 Task: Create a due date automation trigger when advanced on, on the monday of the week a card is due add dates due in less than 1 working days at 11:00 AM.
Action: Mouse moved to (998, 80)
Screenshot: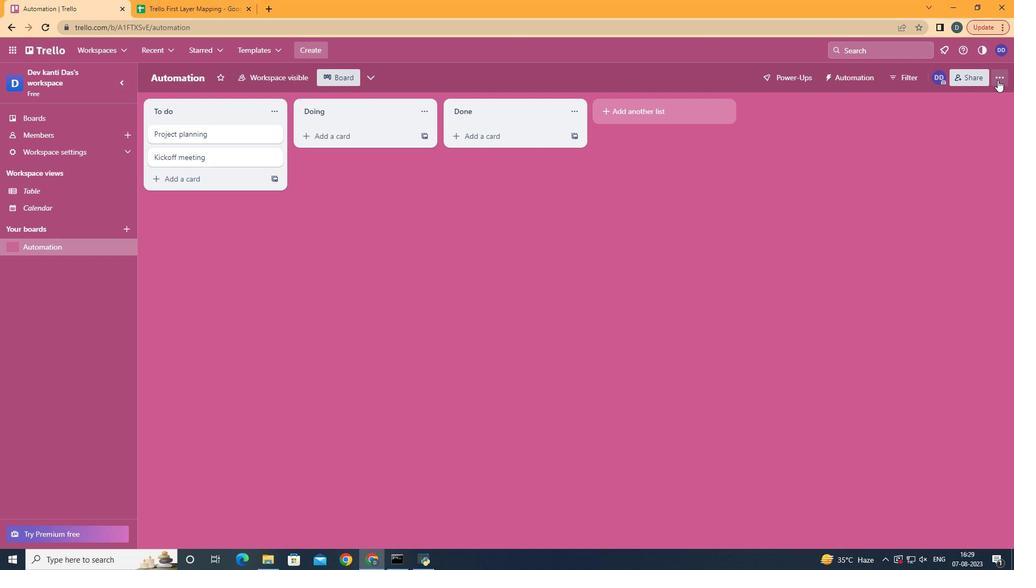 
Action: Mouse pressed left at (998, 80)
Screenshot: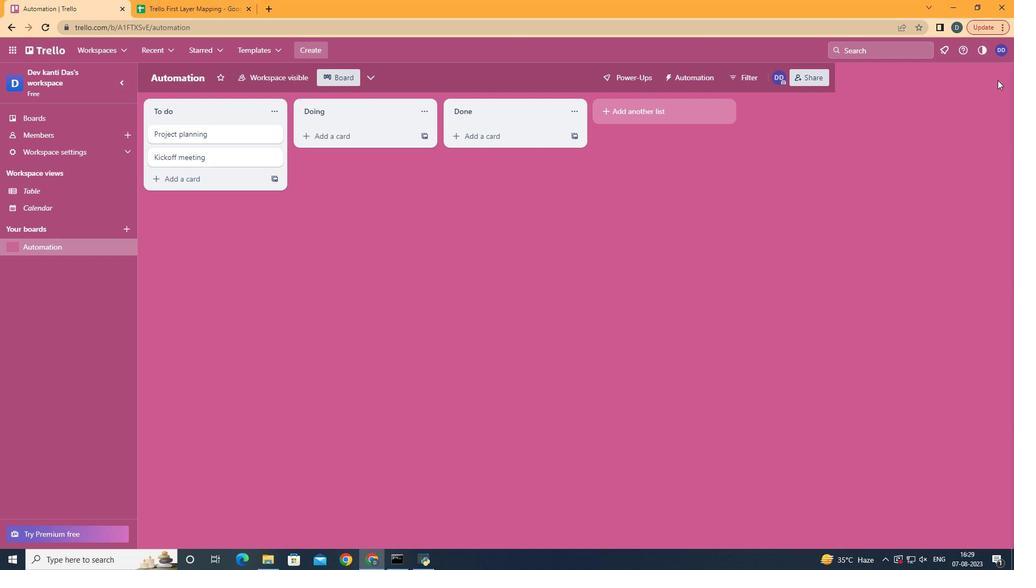 
Action: Mouse moved to (910, 218)
Screenshot: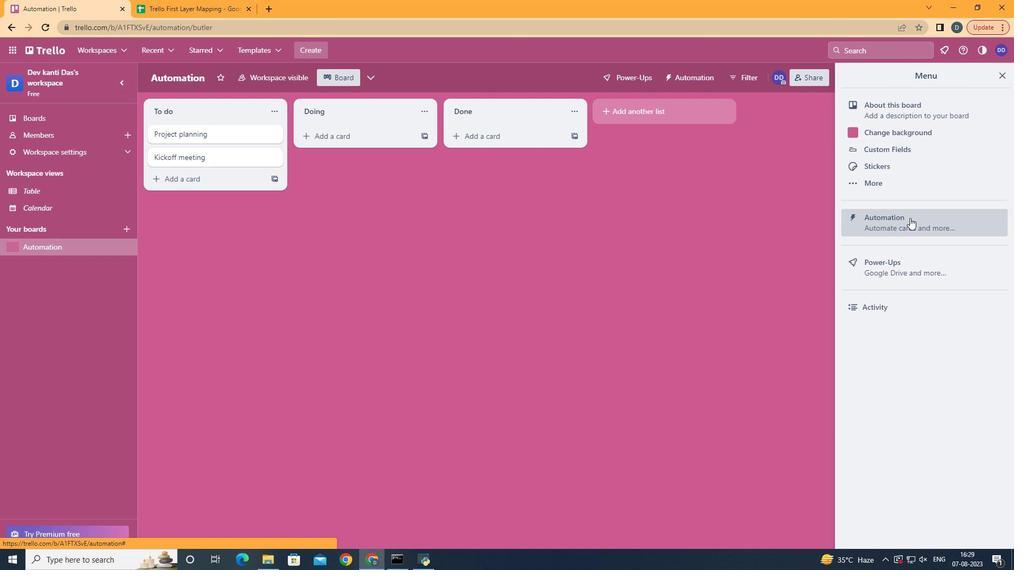 
Action: Mouse pressed left at (910, 218)
Screenshot: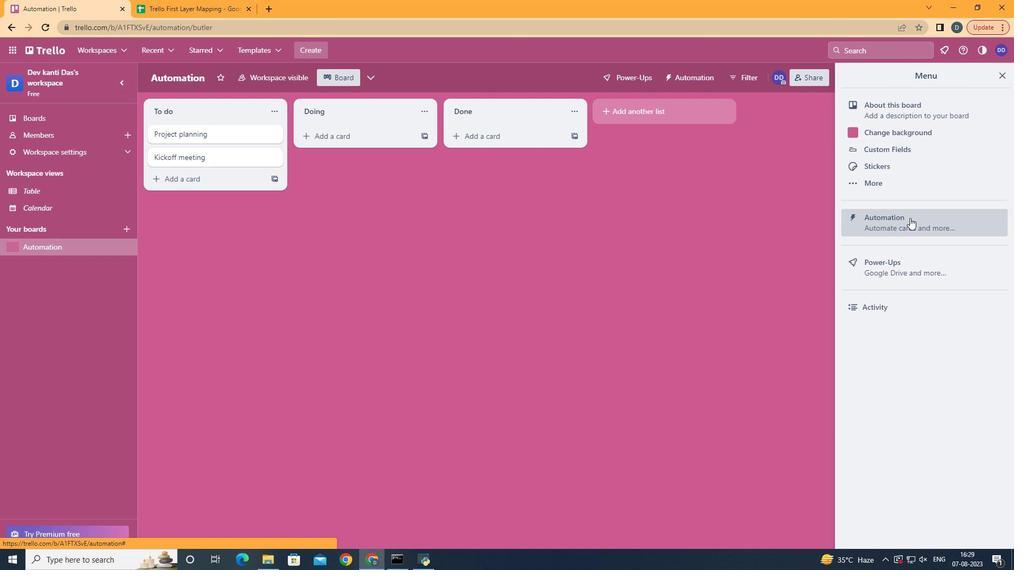 
Action: Mouse moved to (205, 212)
Screenshot: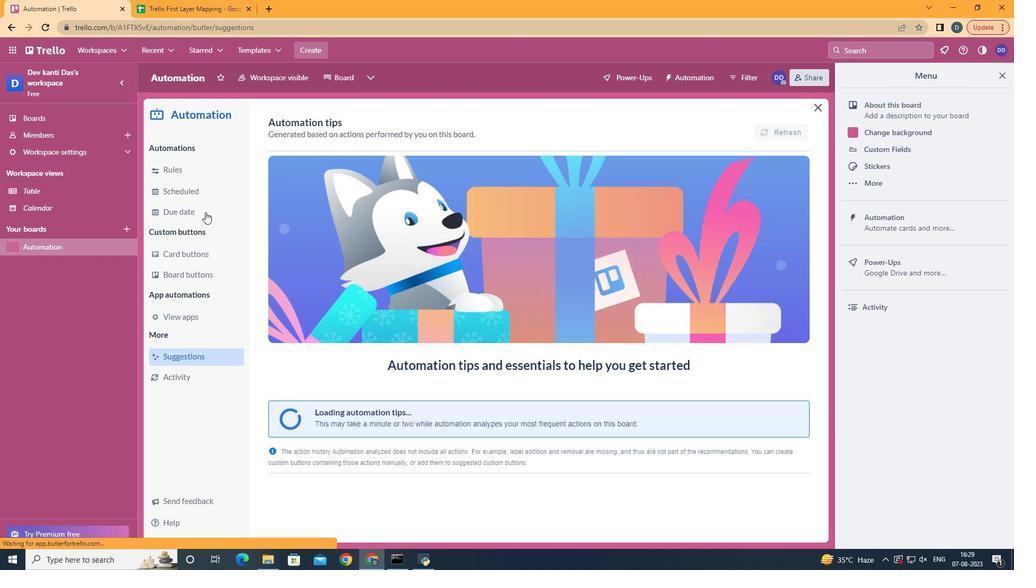 
Action: Mouse pressed left at (205, 212)
Screenshot: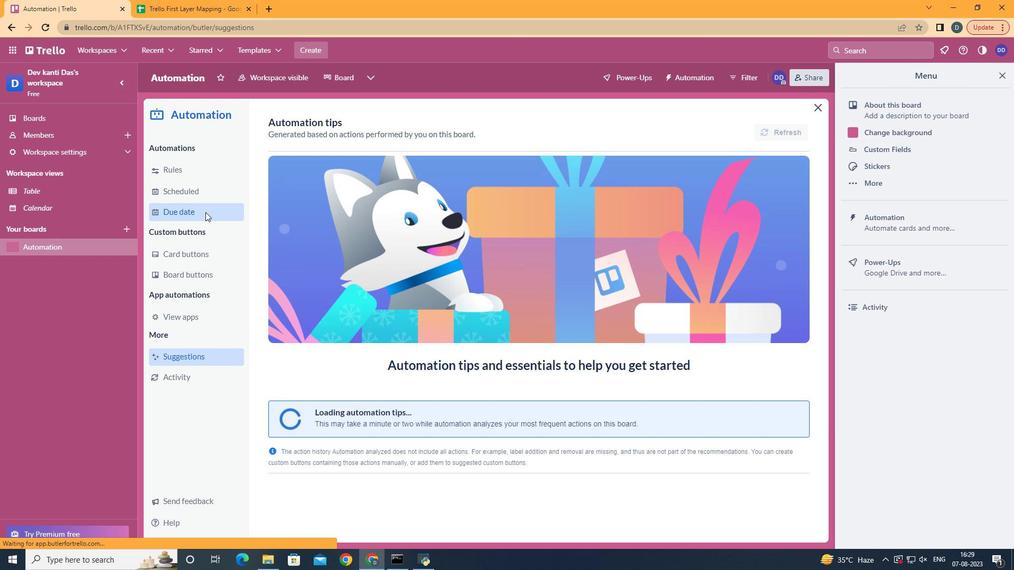 
Action: Mouse moved to (738, 130)
Screenshot: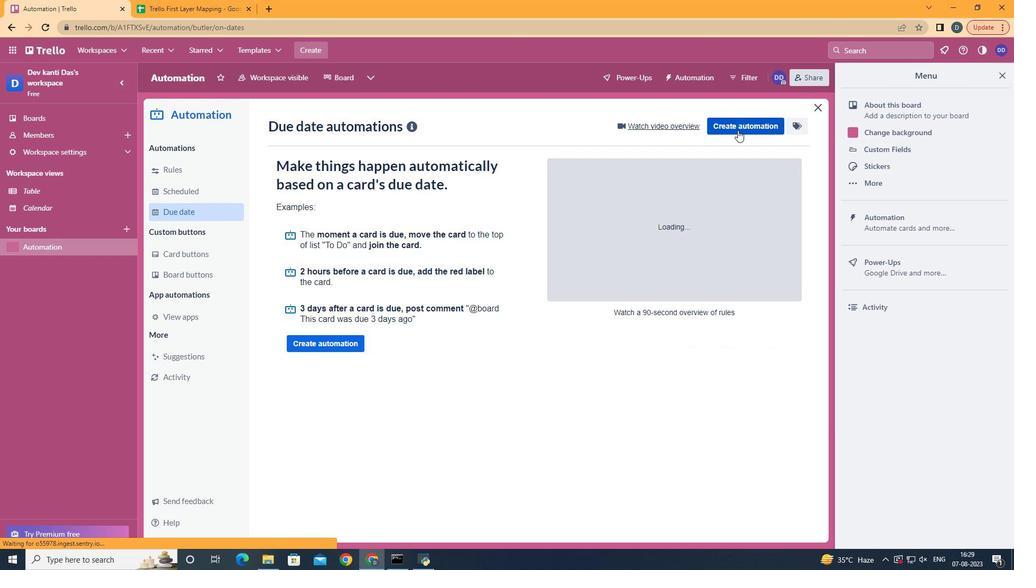 
Action: Mouse pressed left at (738, 130)
Screenshot: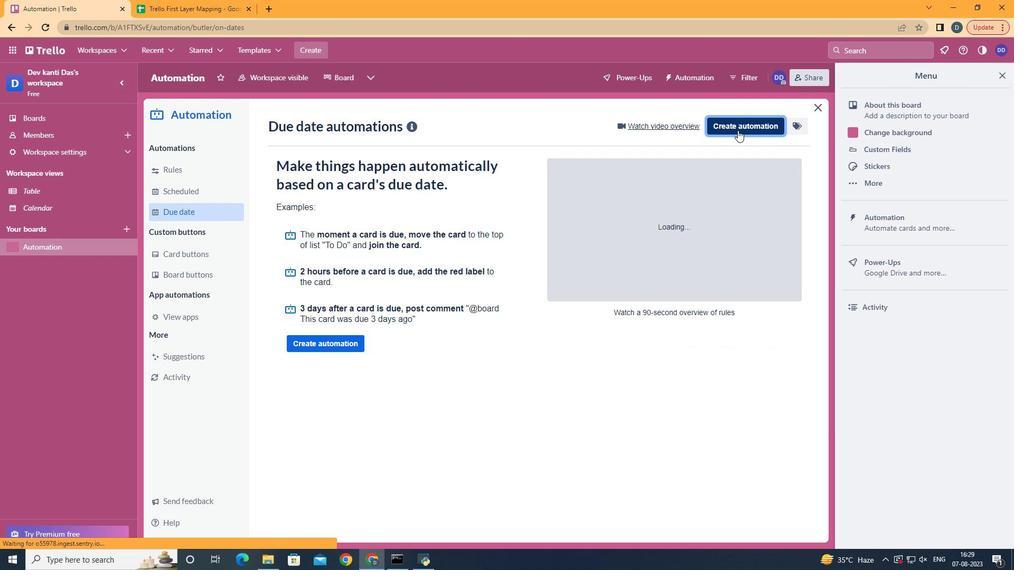 
Action: Mouse moved to (524, 229)
Screenshot: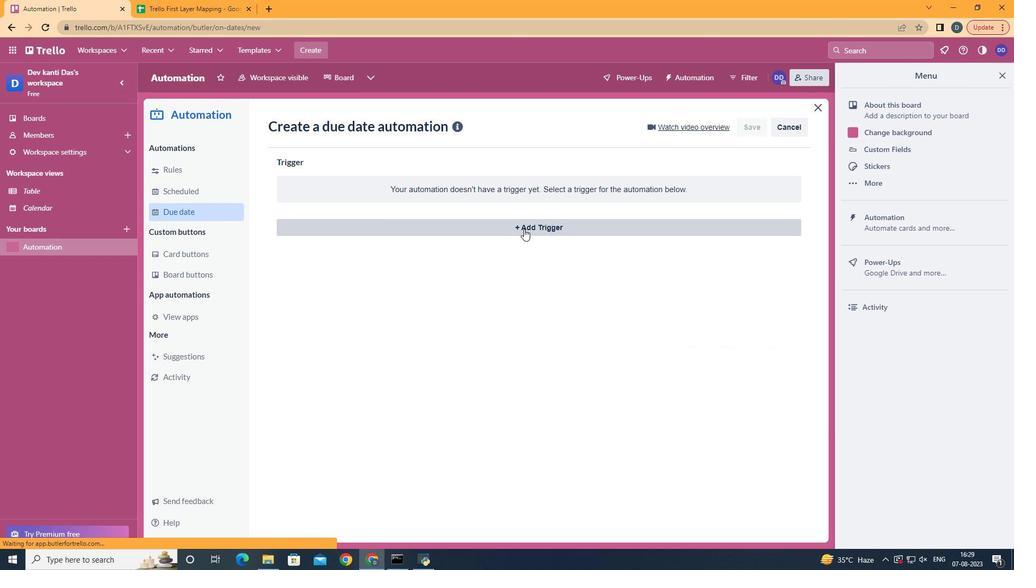 
Action: Mouse pressed left at (524, 229)
Screenshot: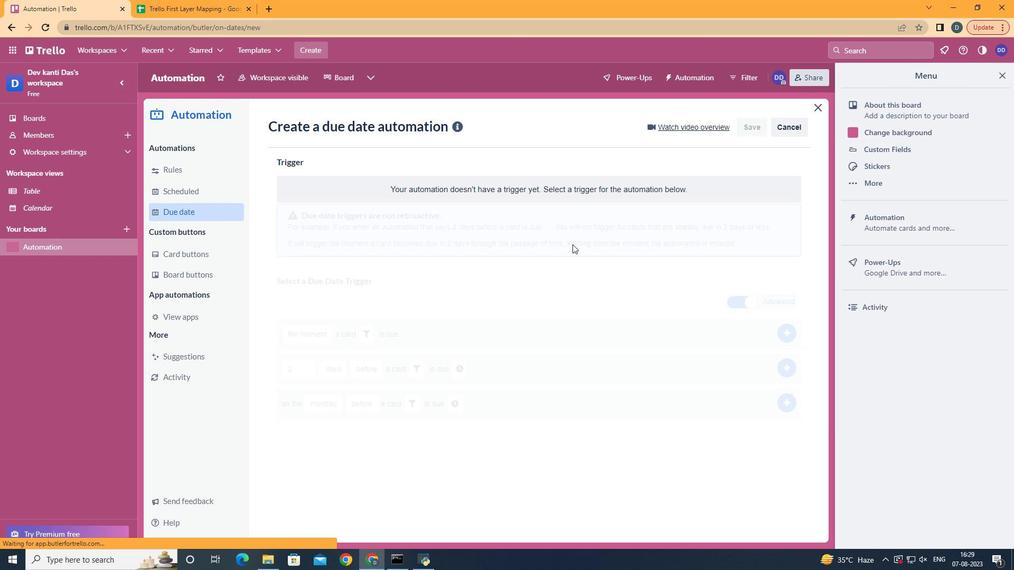 
Action: Mouse moved to (352, 281)
Screenshot: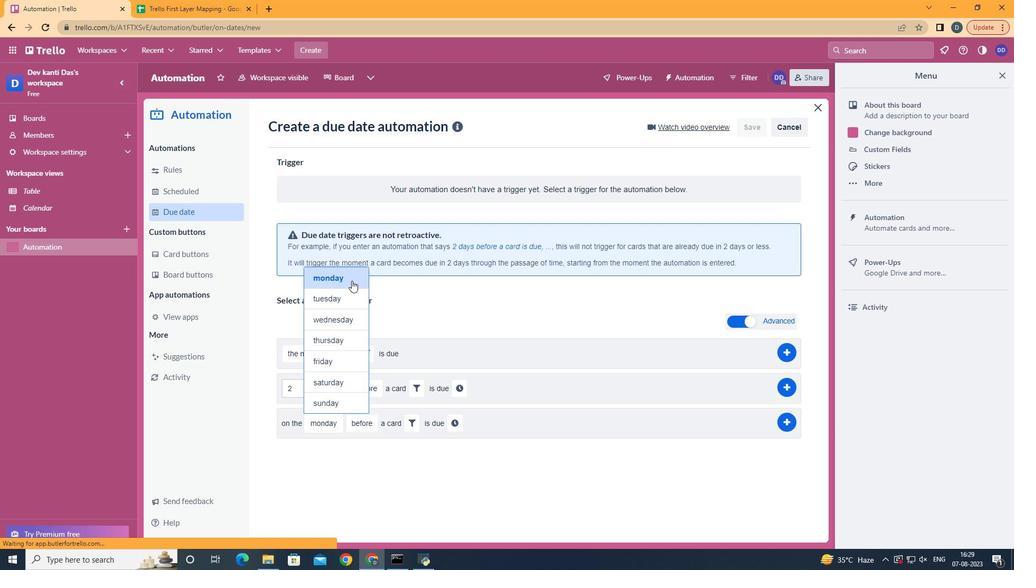 
Action: Mouse pressed left at (352, 281)
Screenshot: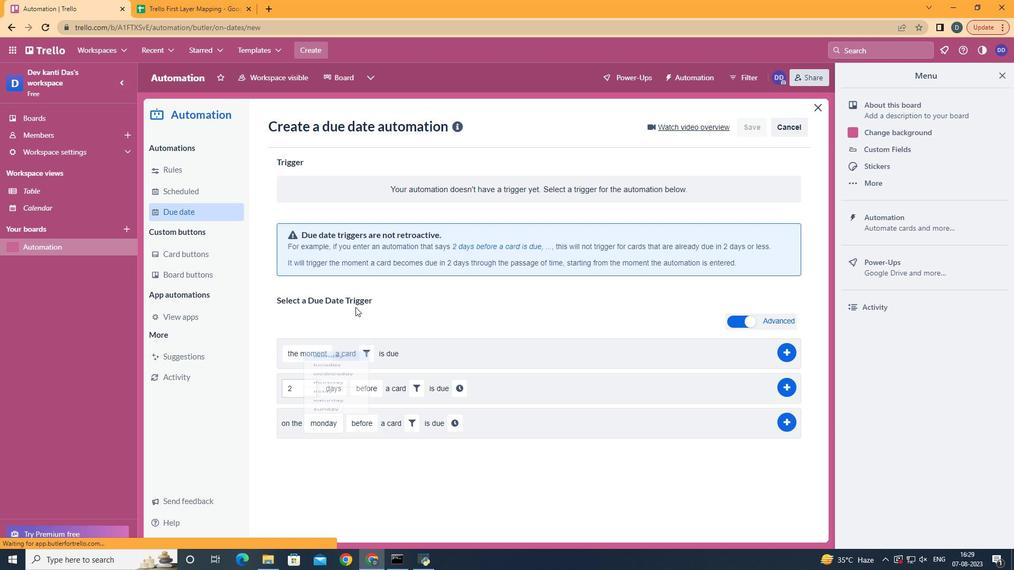 
Action: Mouse moved to (375, 489)
Screenshot: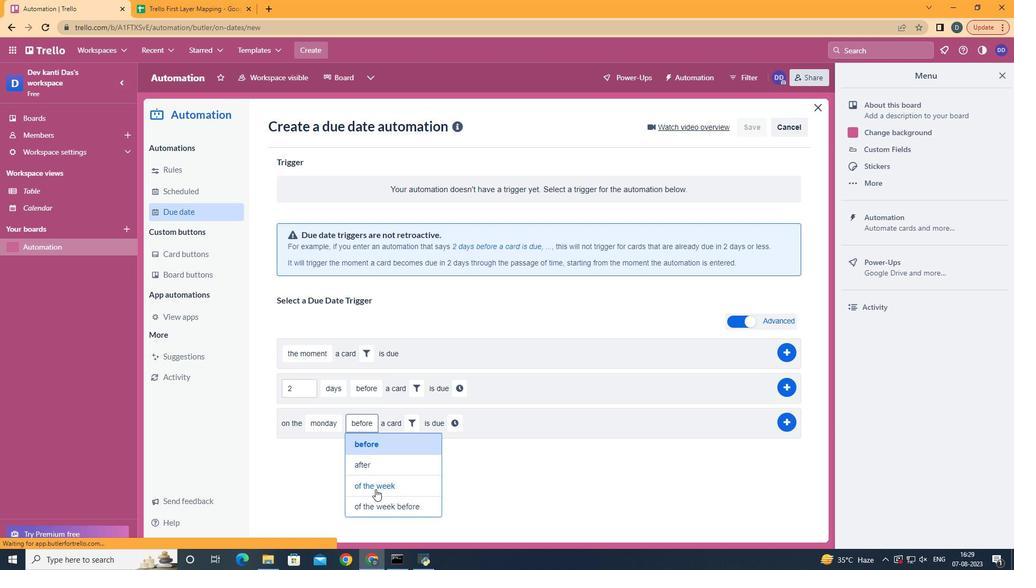 
Action: Mouse pressed left at (375, 489)
Screenshot: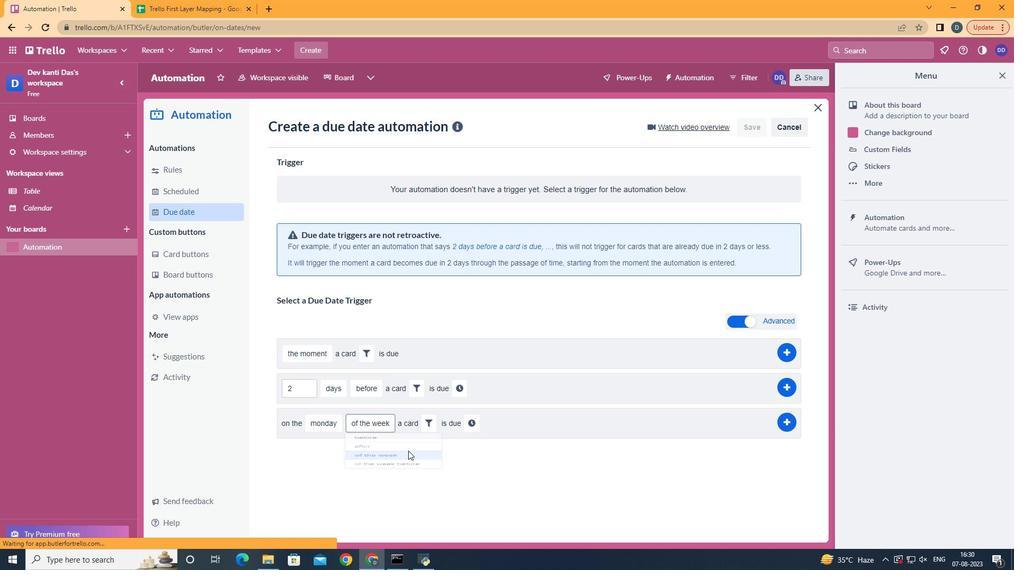 
Action: Mouse moved to (425, 424)
Screenshot: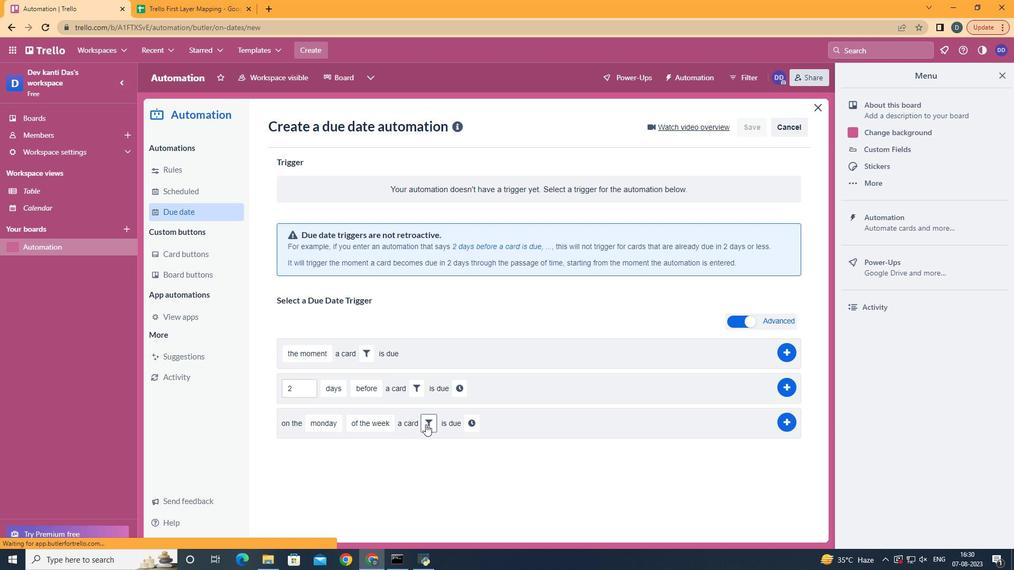
Action: Mouse pressed left at (425, 424)
Screenshot: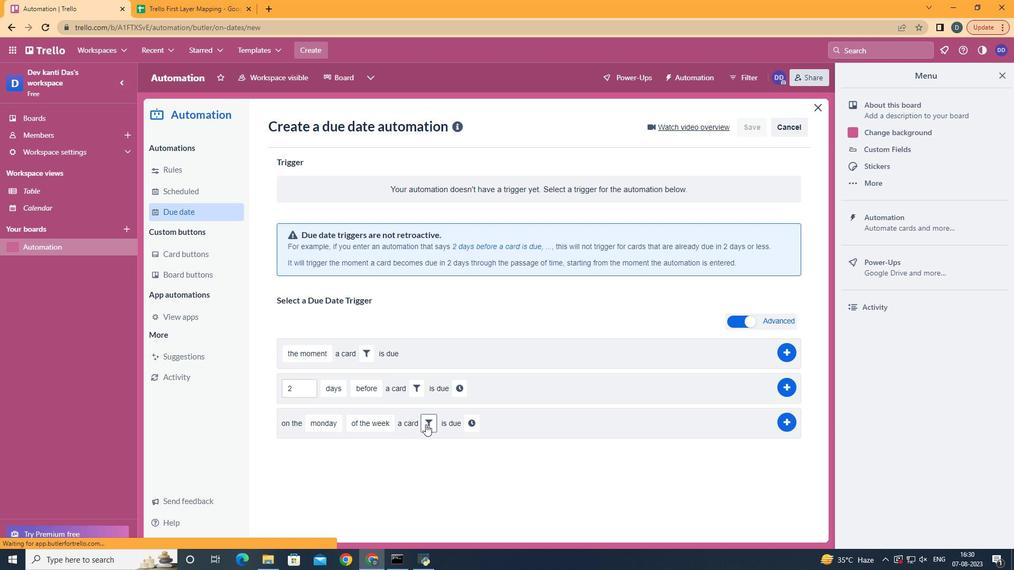 
Action: Mouse moved to (493, 459)
Screenshot: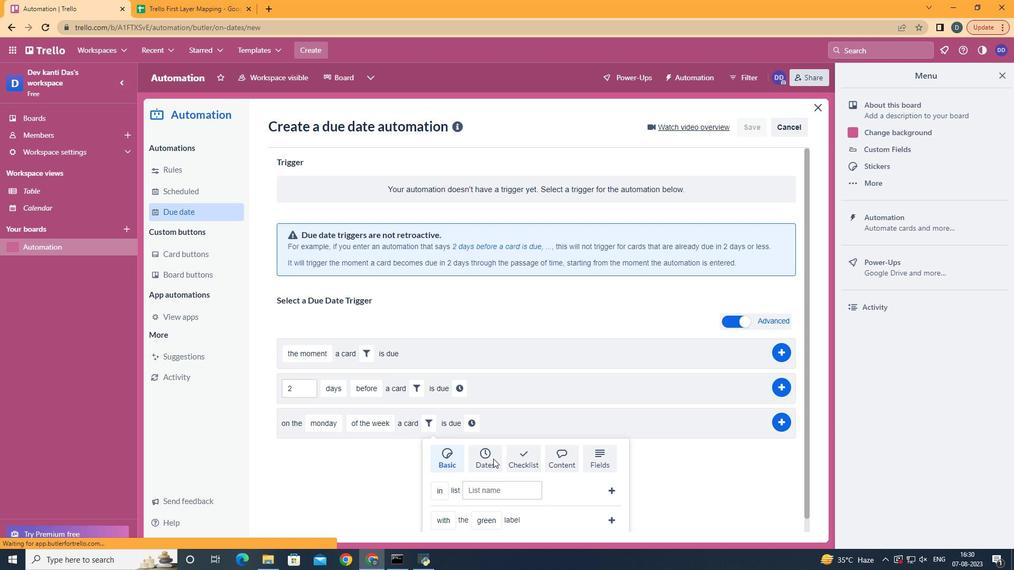 
Action: Mouse pressed left at (493, 459)
Screenshot: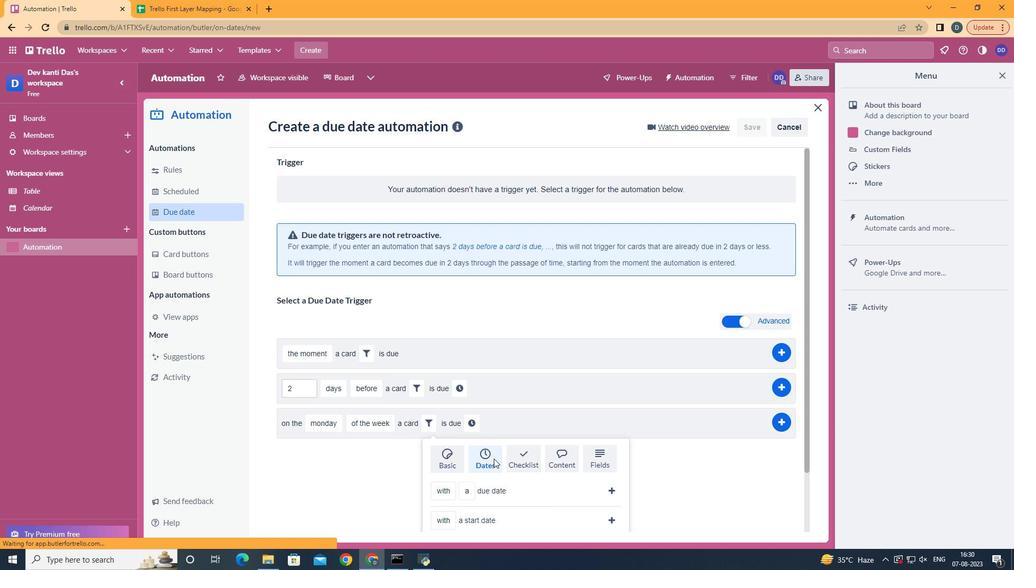 
Action: Mouse moved to (494, 459)
Screenshot: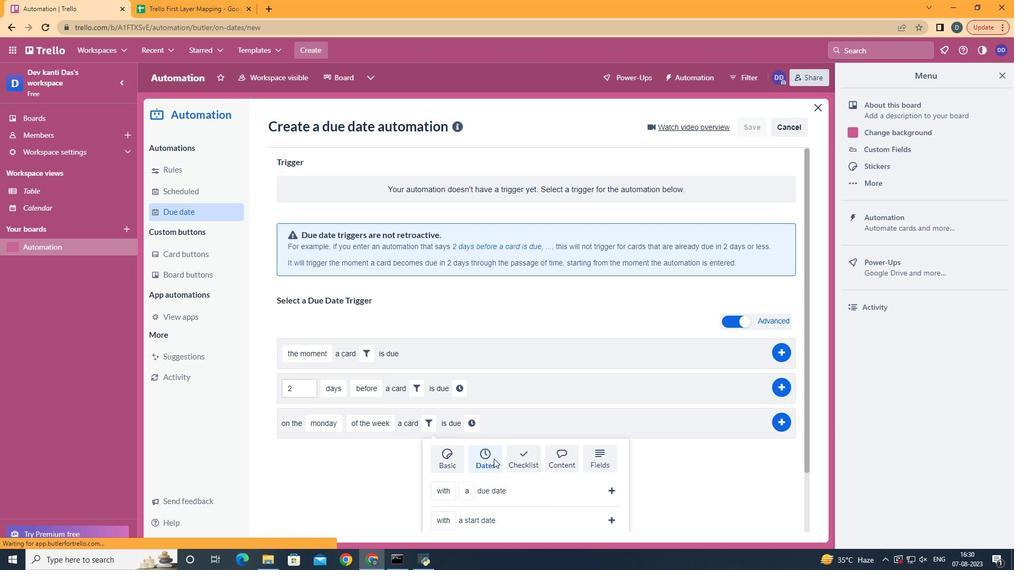 
Action: Mouse scrolled (494, 458) with delta (0, 0)
Screenshot: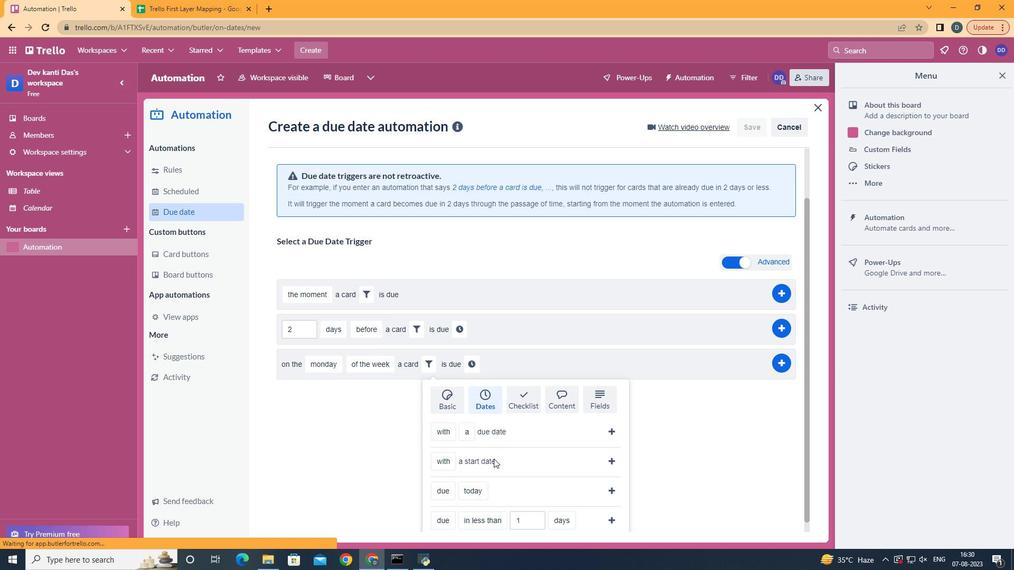 
Action: Mouse scrolled (494, 458) with delta (0, 0)
Screenshot: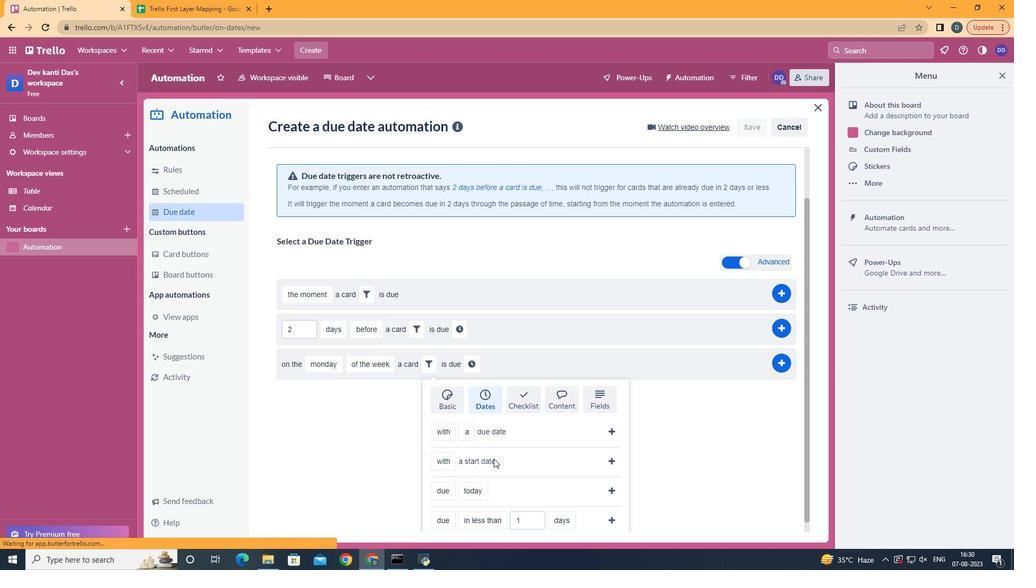 
Action: Mouse scrolled (494, 458) with delta (0, 0)
Screenshot: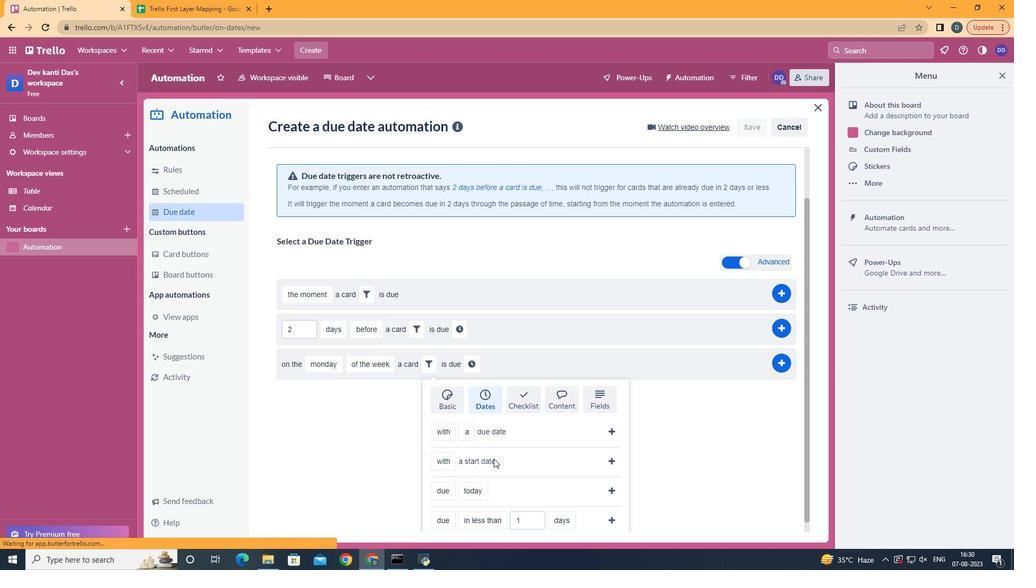 
Action: Mouse scrolled (494, 458) with delta (0, 0)
Screenshot: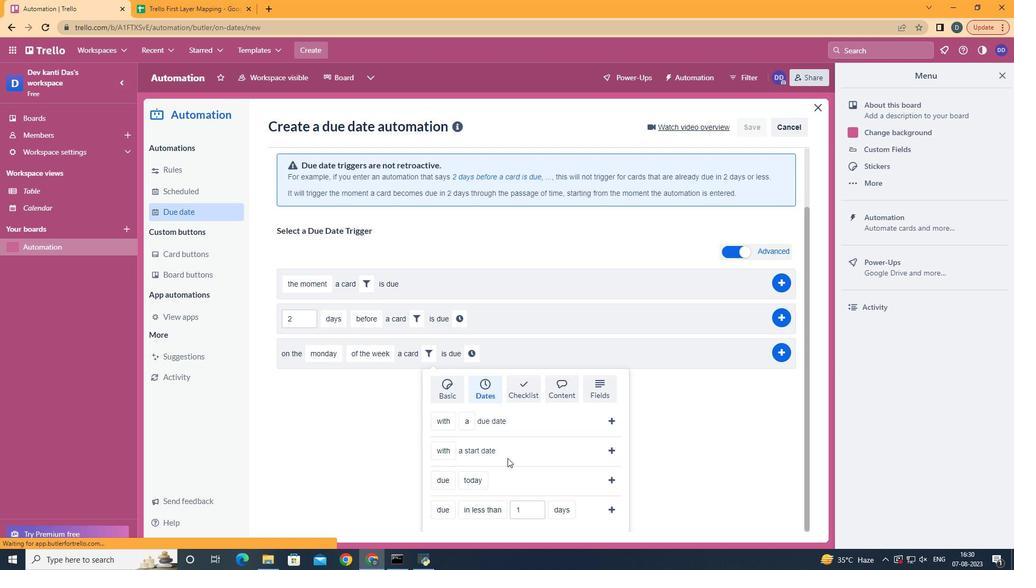 
Action: Mouse moved to (457, 467)
Screenshot: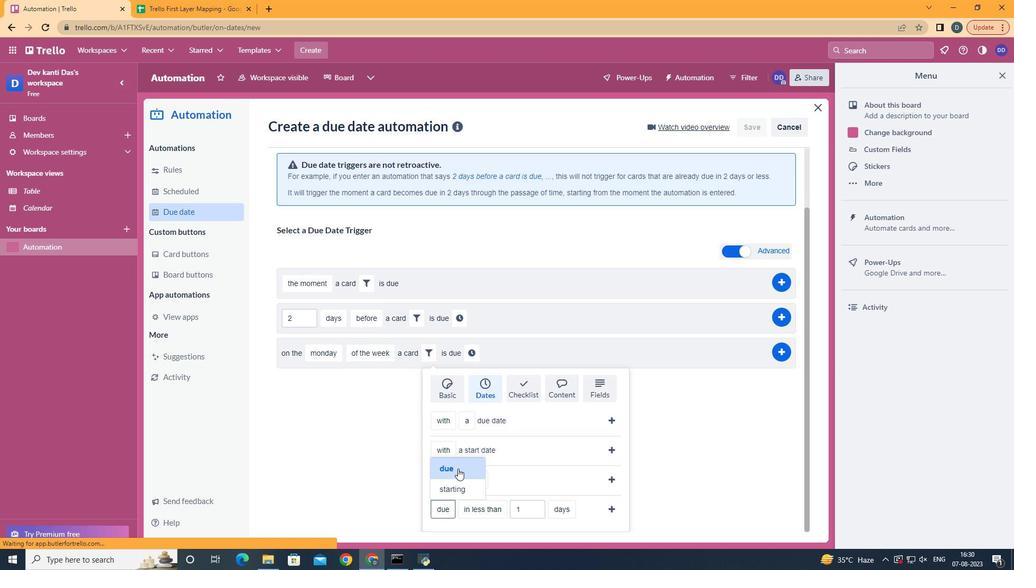 
Action: Mouse pressed left at (457, 467)
Screenshot: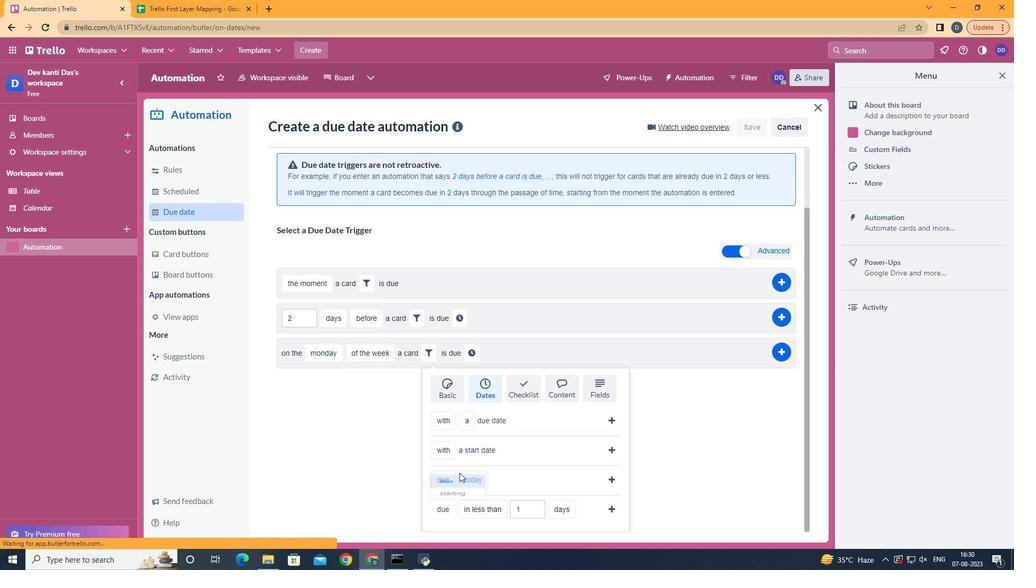 
Action: Mouse moved to (500, 412)
Screenshot: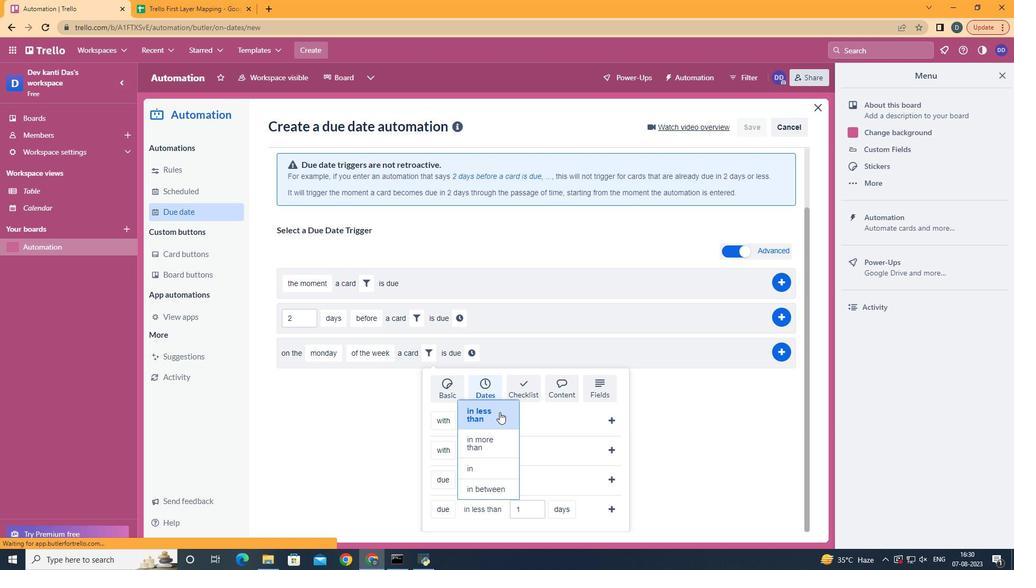 
Action: Mouse pressed left at (500, 412)
Screenshot: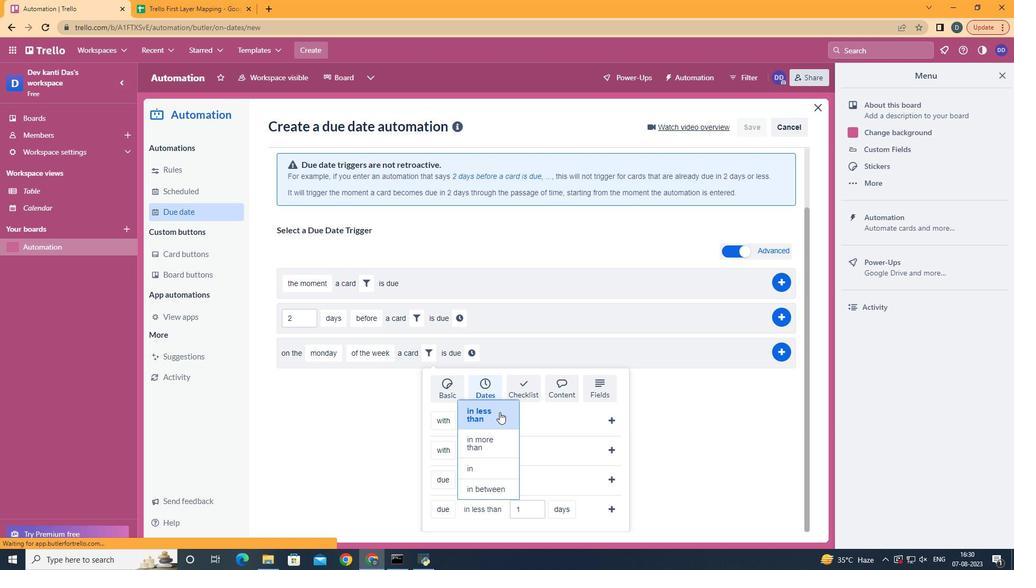 
Action: Mouse moved to (577, 491)
Screenshot: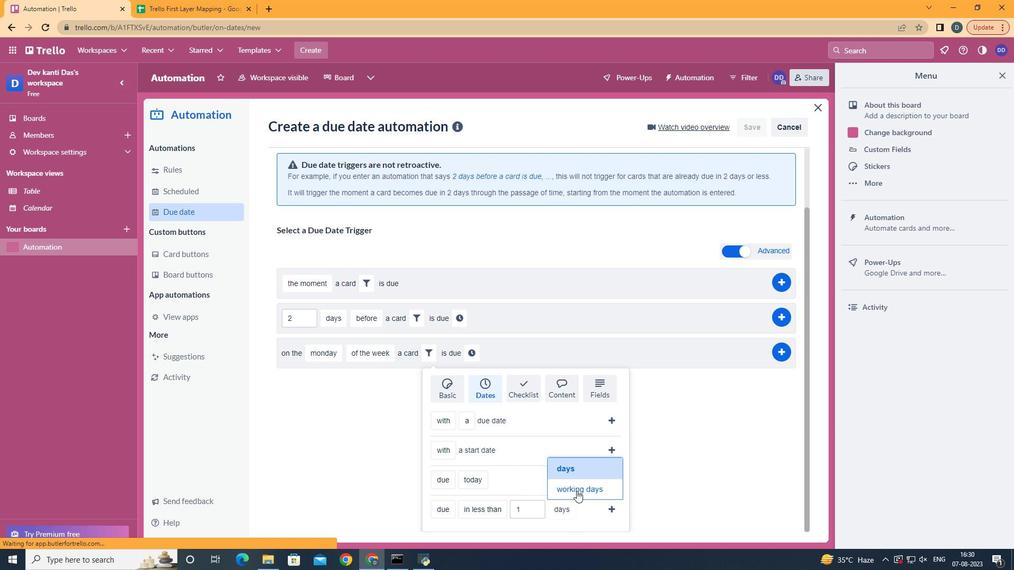 
Action: Mouse pressed left at (577, 491)
Screenshot: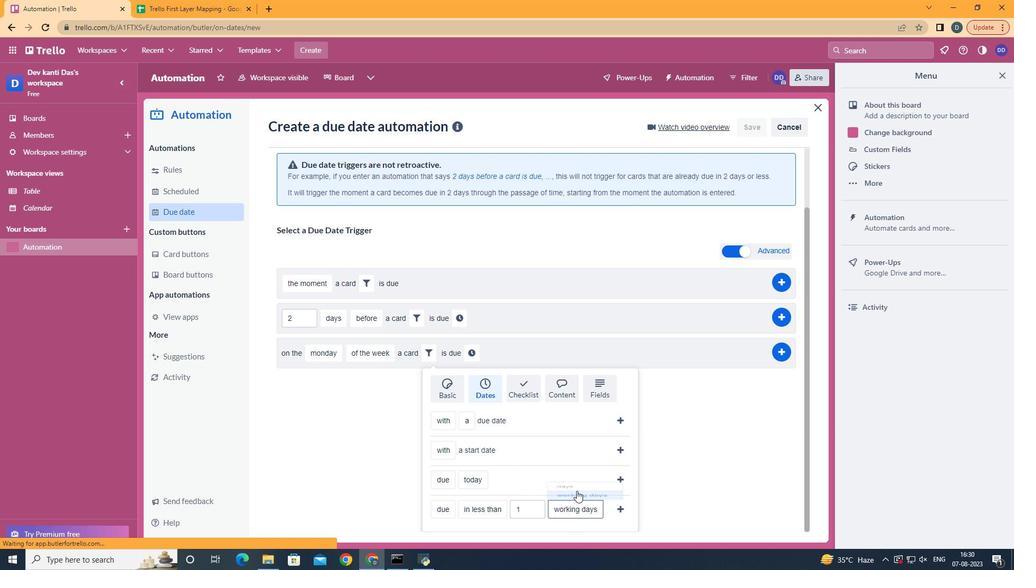 
Action: Mouse moved to (616, 509)
Screenshot: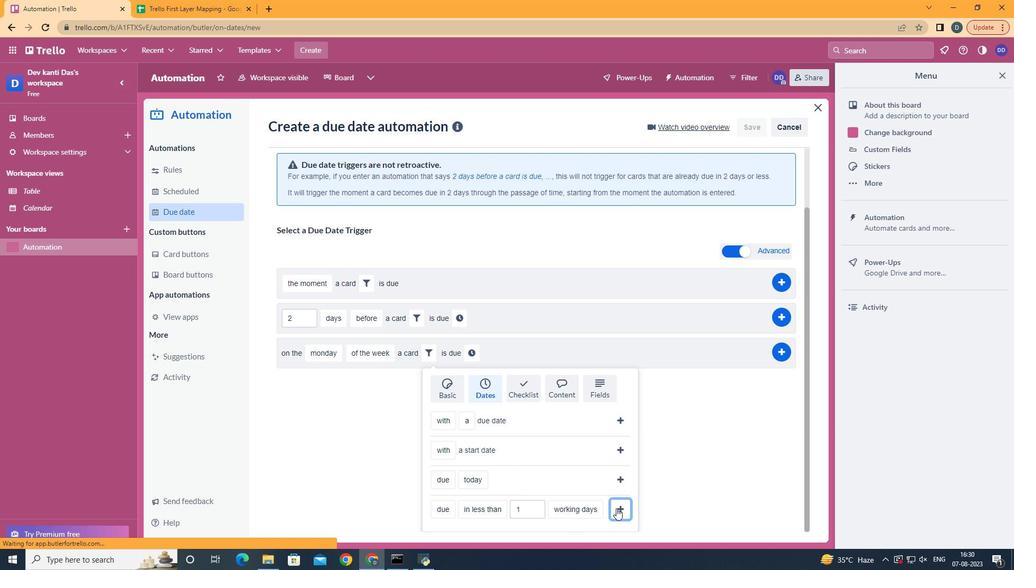 
Action: Mouse pressed left at (616, 509)
Screenshot: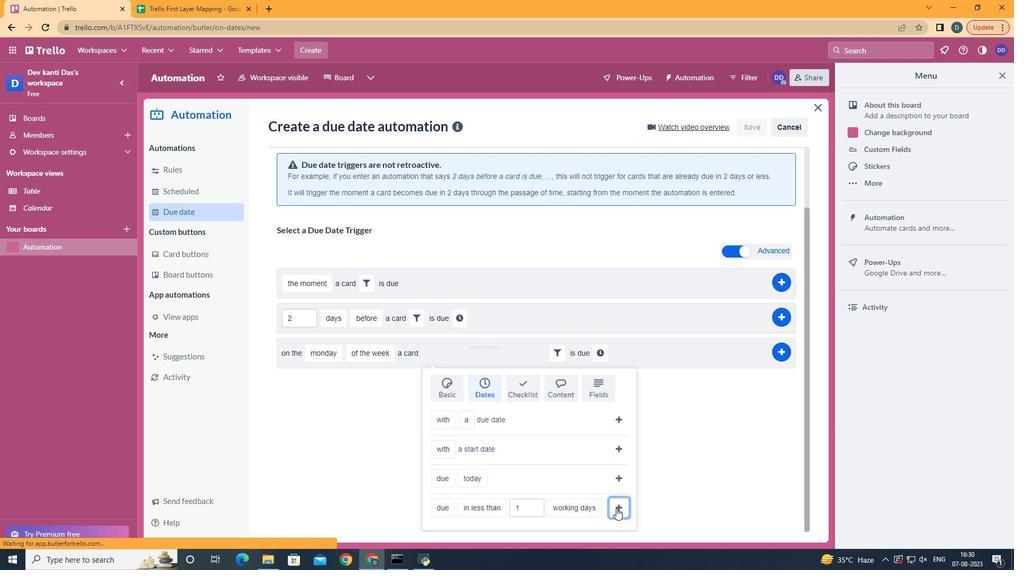 
Action: Mouse moved to (602, 428)
Screenshot: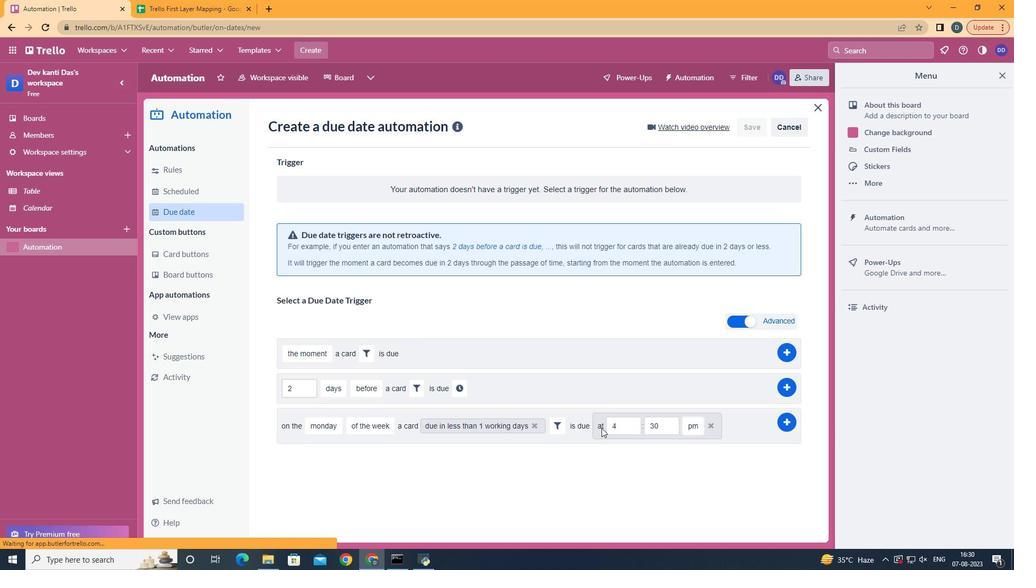 
Action: Mouse pressed left at (602, 428)
Screenshot: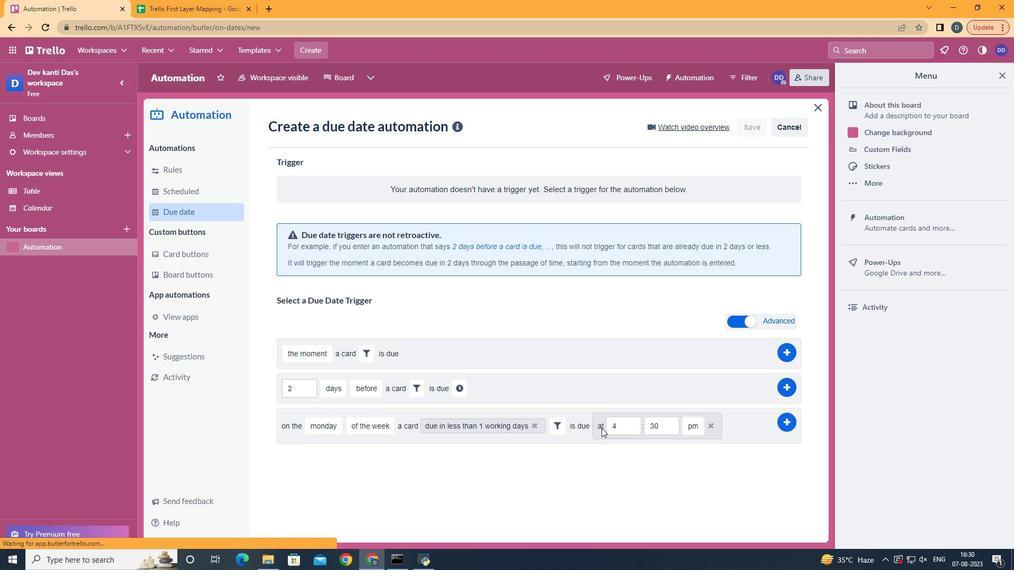 
Action: Mouse moved to (632, 429)
Screenshot: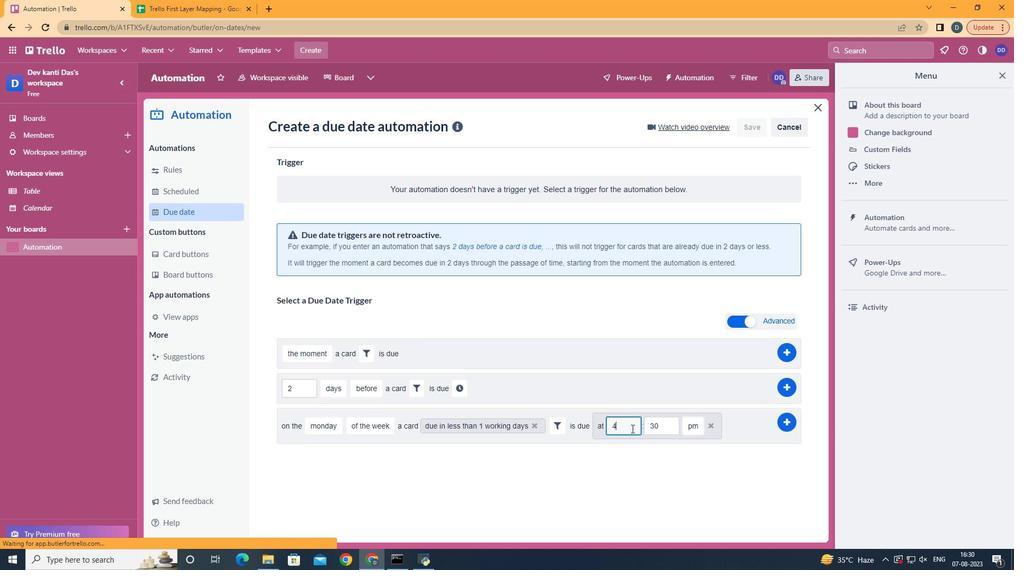 
Action: Mouse pressed left at (632, 429)
Screenshot: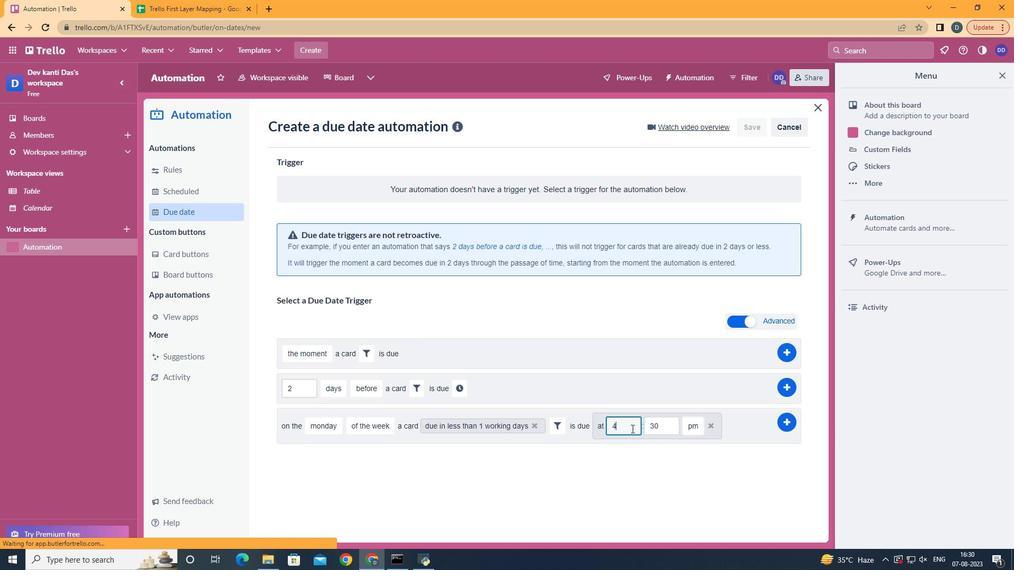 
Action: Key pressed <Key.backspace>11
Screenshot: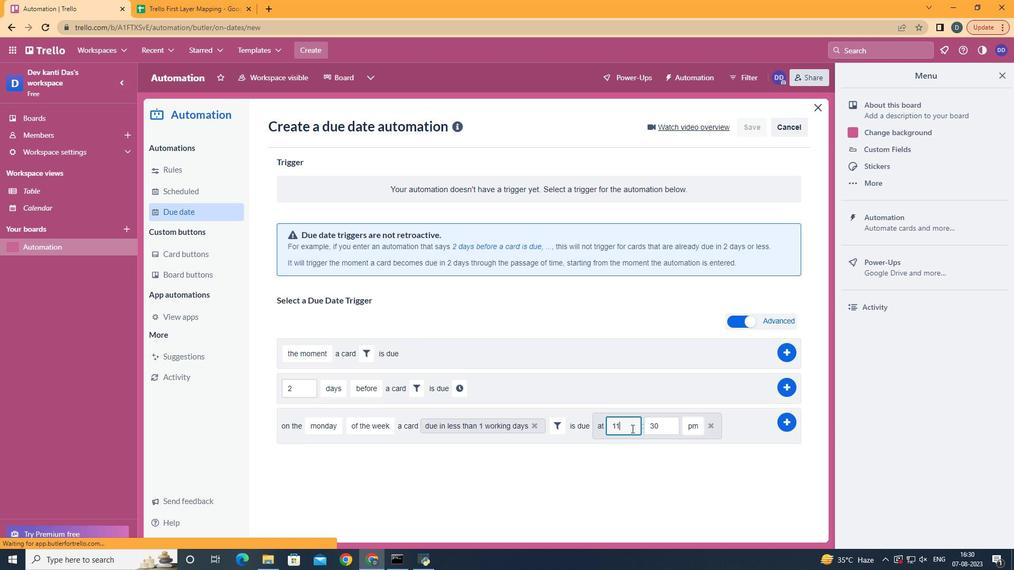 
Action: Mouse moved to (666, 426)
Screenshot: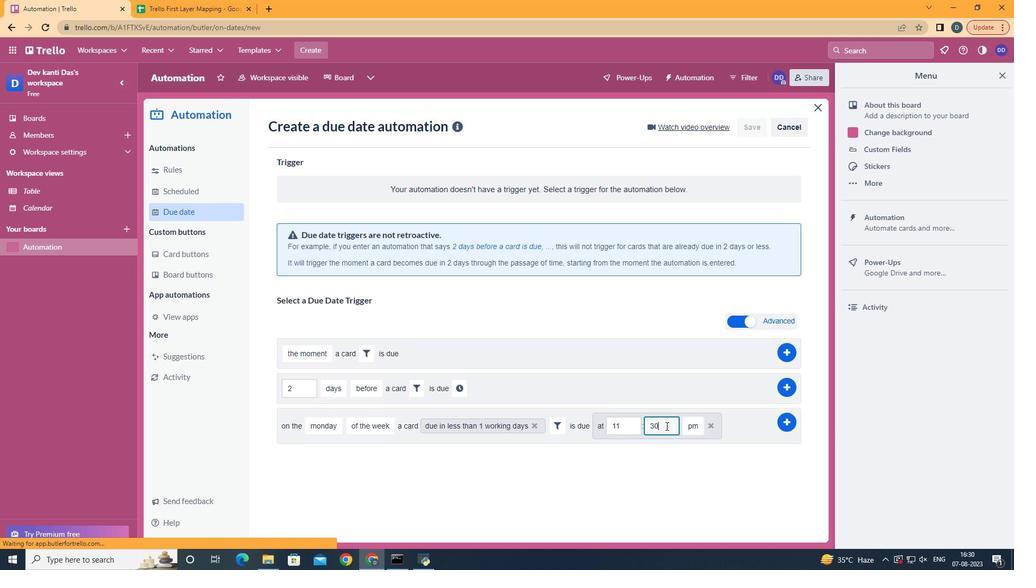 
Action: Mouse pressed left at (666, 426)
Screenshot: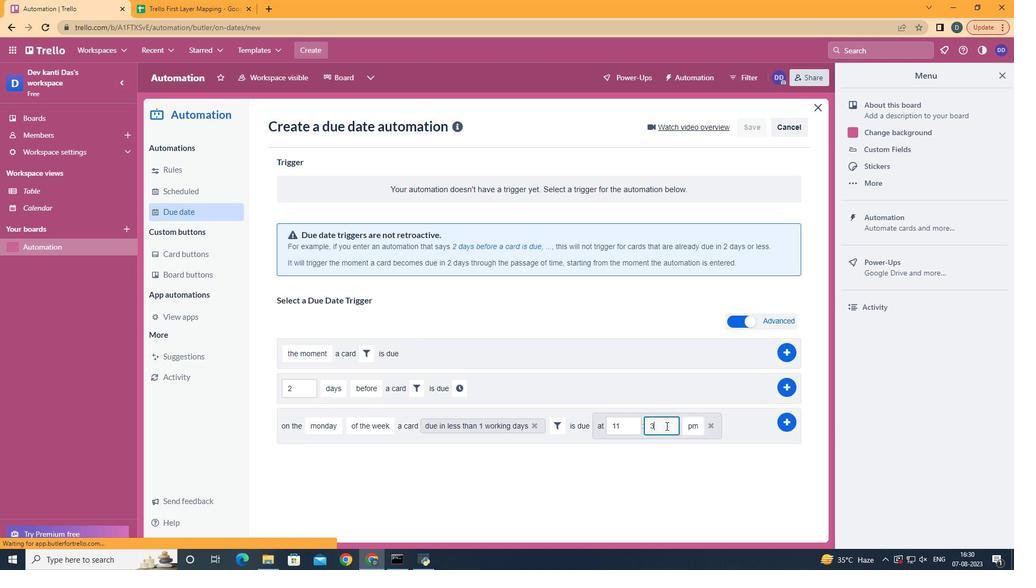 
Action: Key pressed <Key.backspace><Key.backspace>00
Screenshot: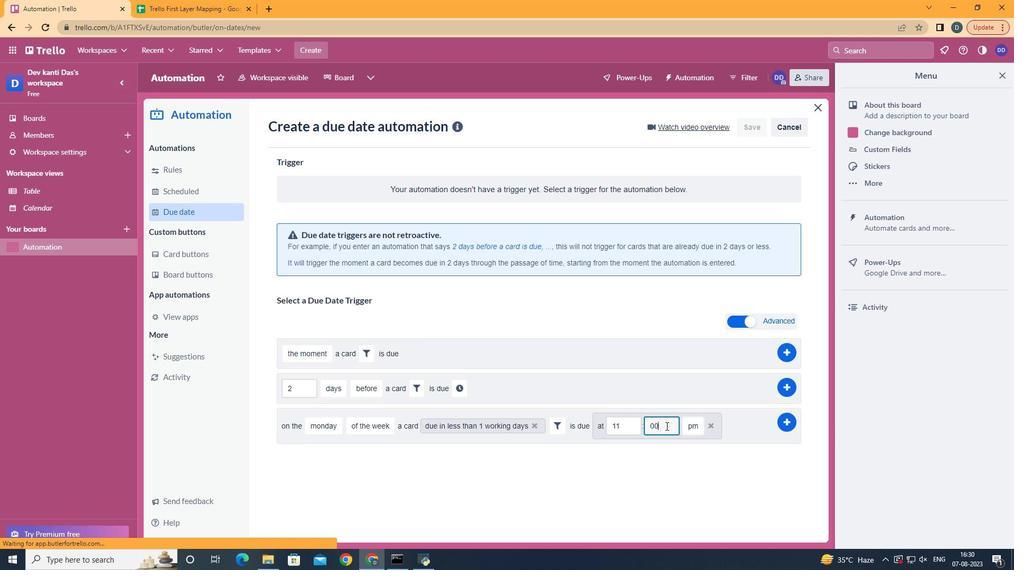 
Action: Mouse moved to (697, 444)
Screenshot: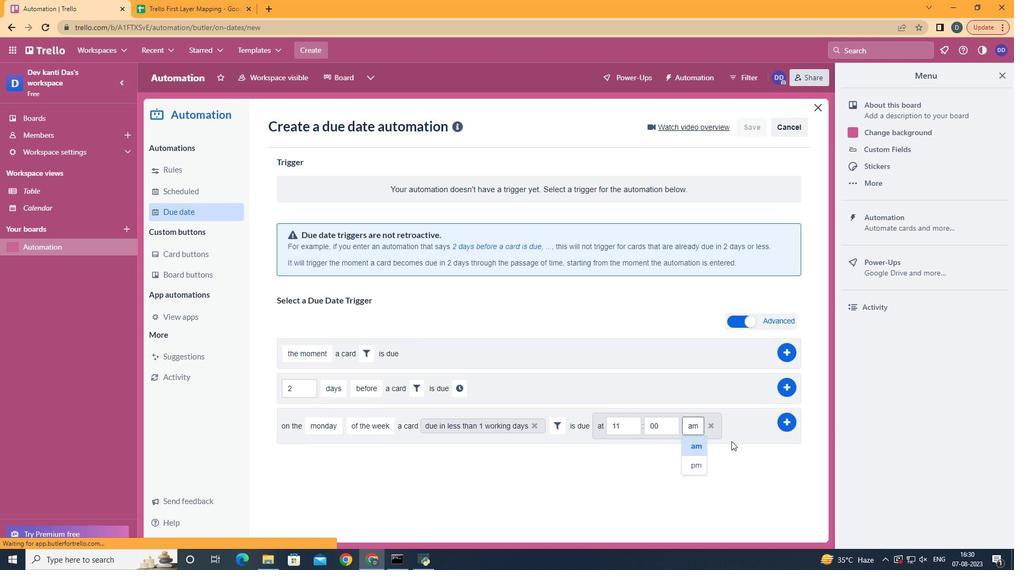 
Action: Mouse pressed left at (697, 444)
Screenshot: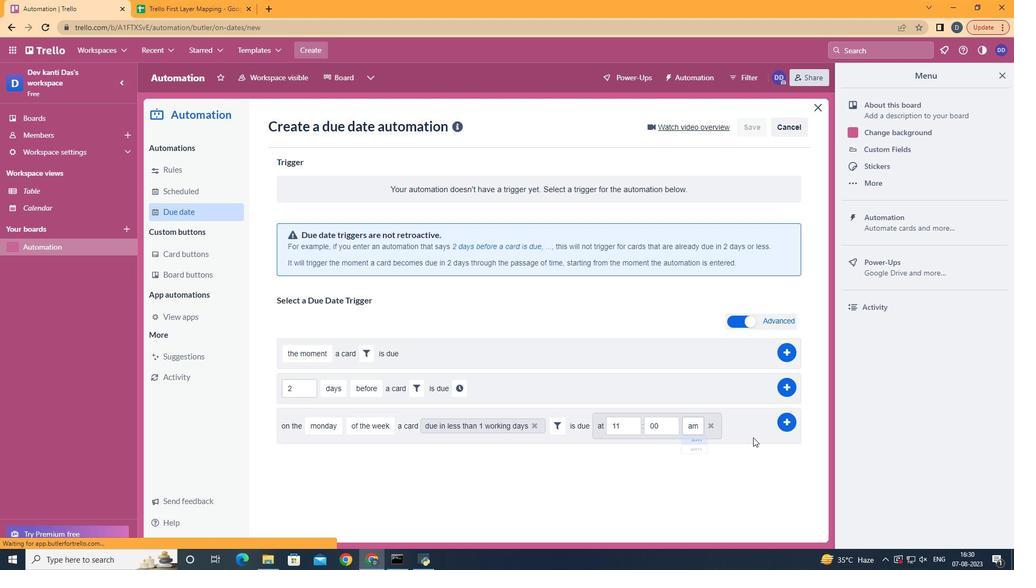 
Action: Mouse moved to (785, 422)
Screenshot: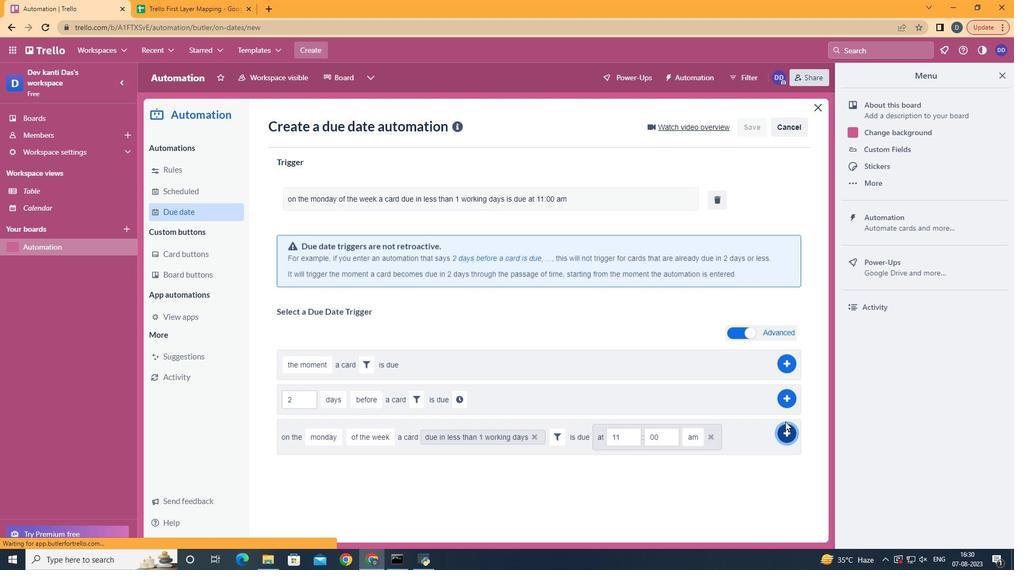 
Action: Mouse pressed left at (785, 422)
Screenshot: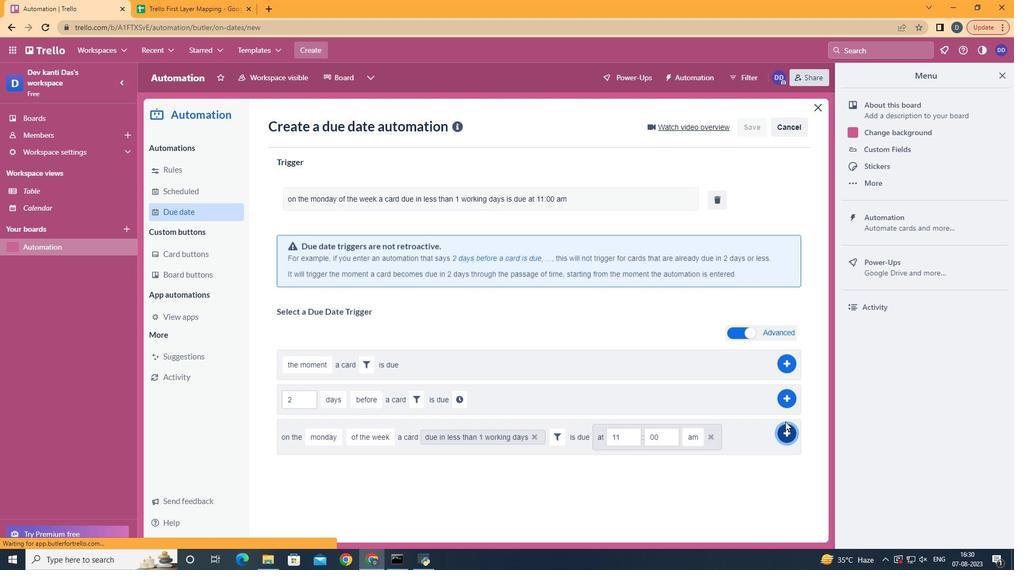 
Action: Mouse moved to (626, 224)
Screenshot: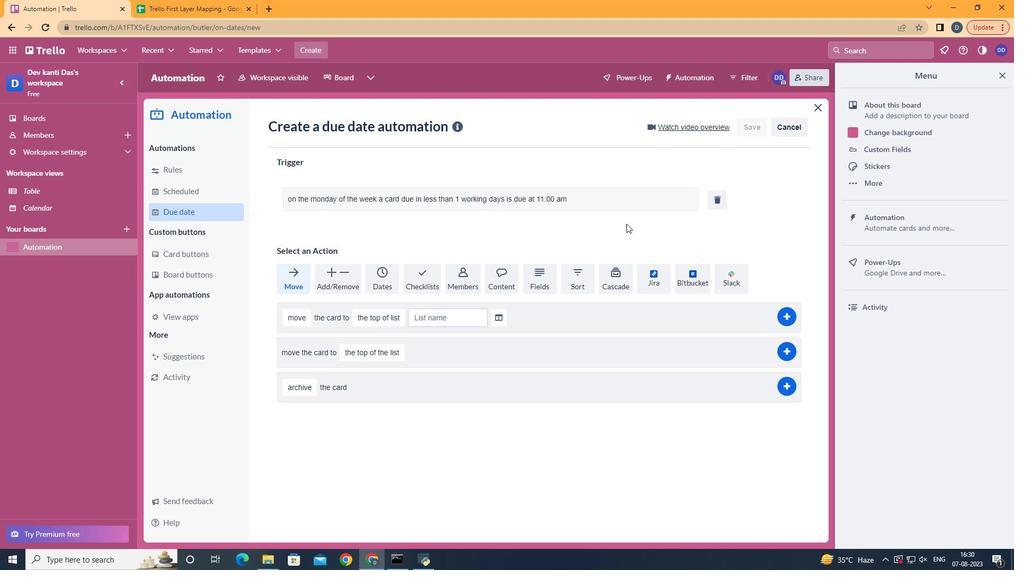 
